 Task: Change the zoom level of the current page to 200% from device toolbar.
Action: Mouse moved to (1198, 31)
Screenshot: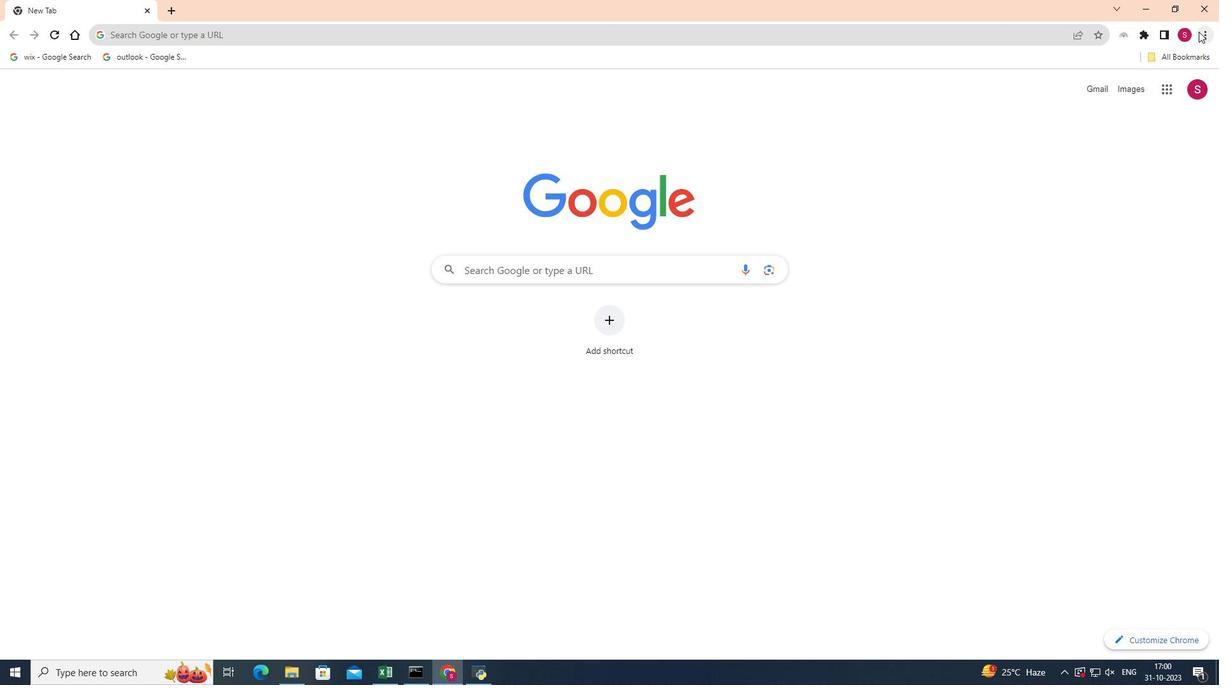 
Action: Mouse pressed left at (1198, 31)
Screenshot: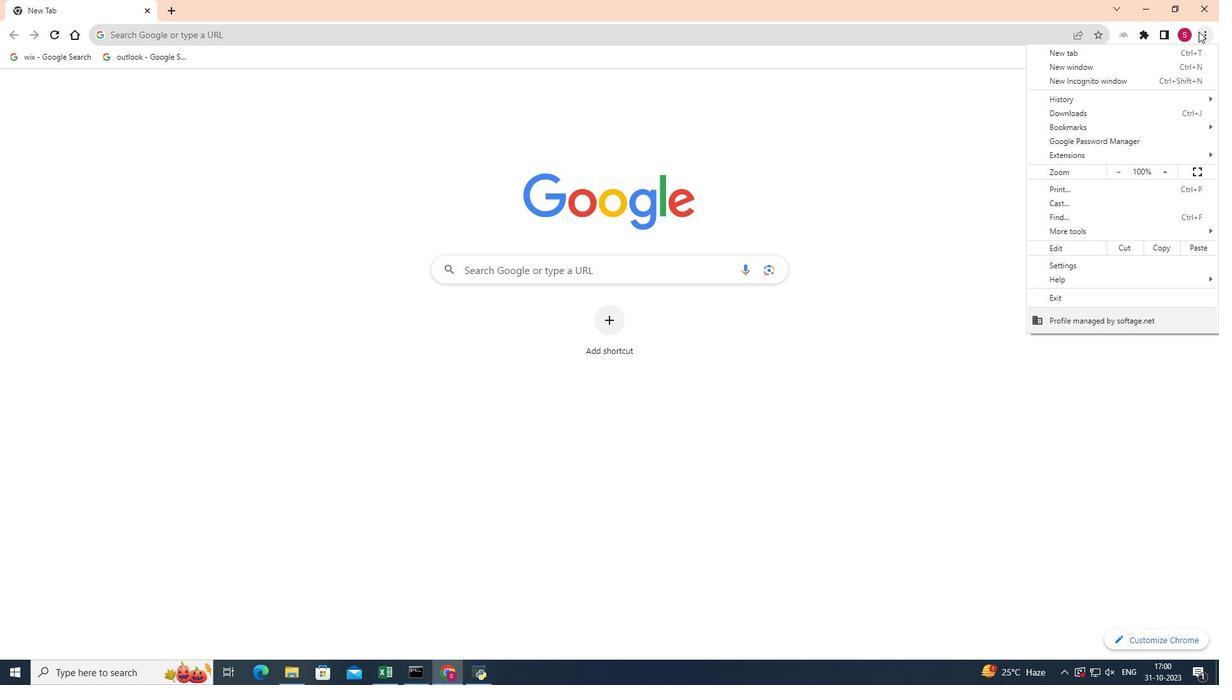 
Action: Mouse moved to (1076, 234)
Screenshot: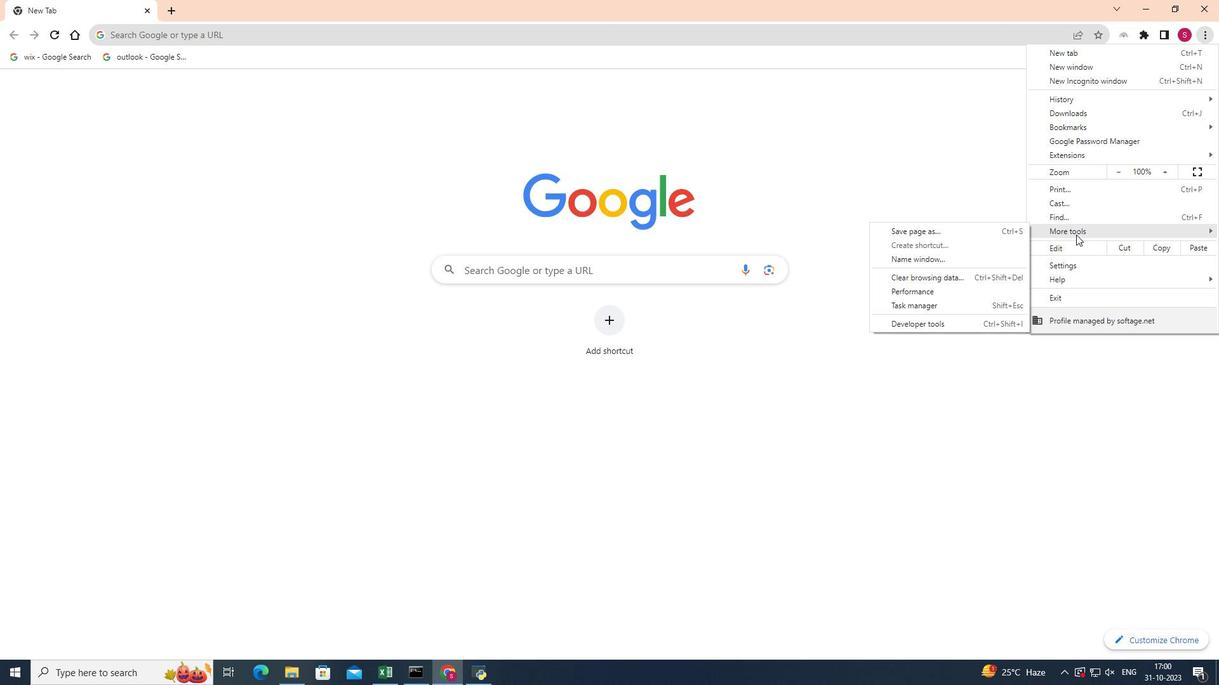 
Action: Mouse pressed left at (1076, 234)
Screenshot: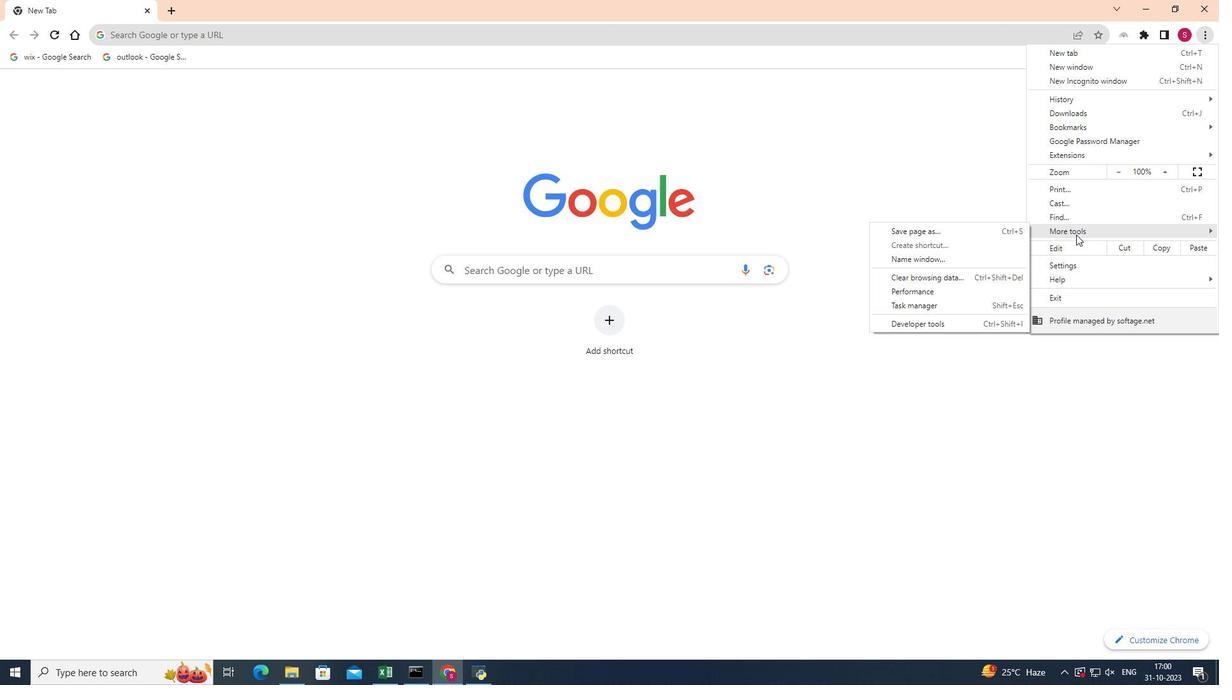 
Action: Mouse moved to (928, 327)
Screenshot: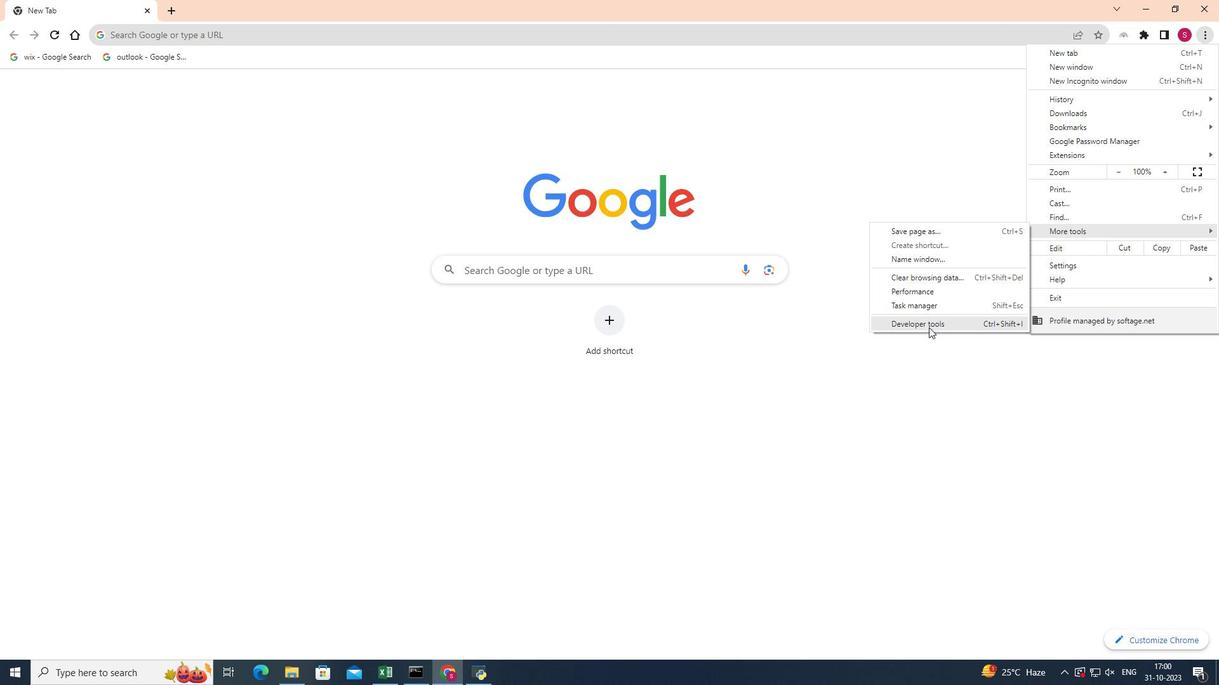
Action: Mouse pressed left at (928, 327)
Screenshot: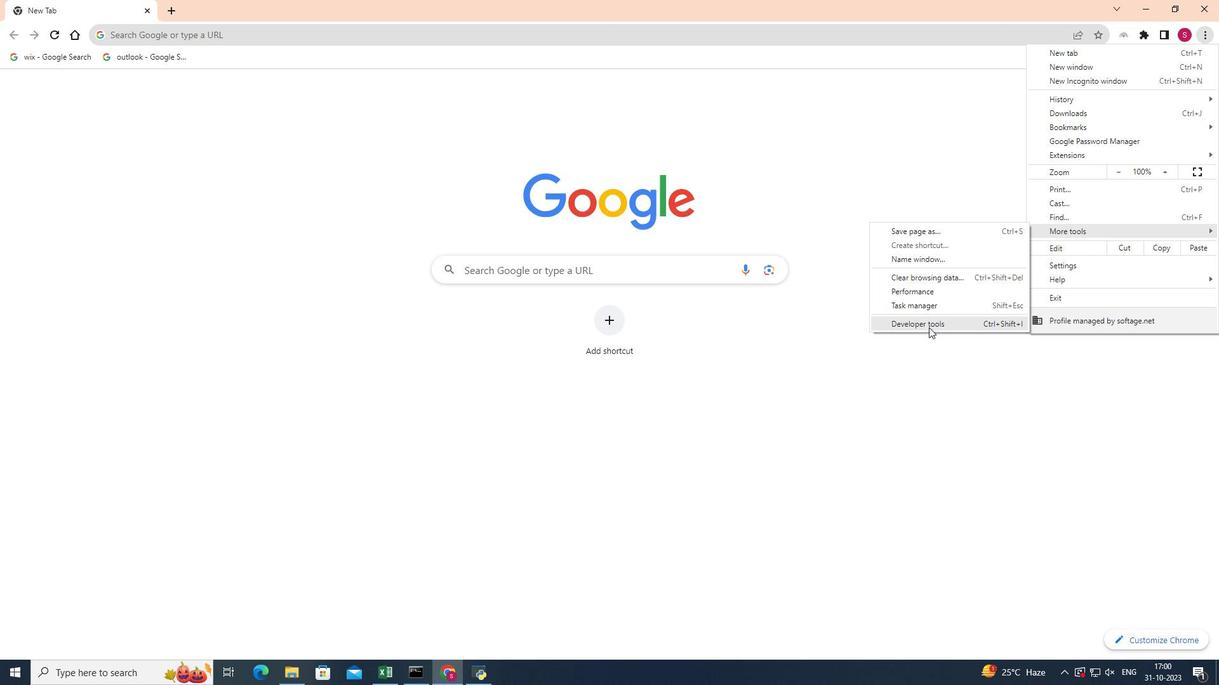 
Action: Mouse moved to (897, 73)
Screenshot: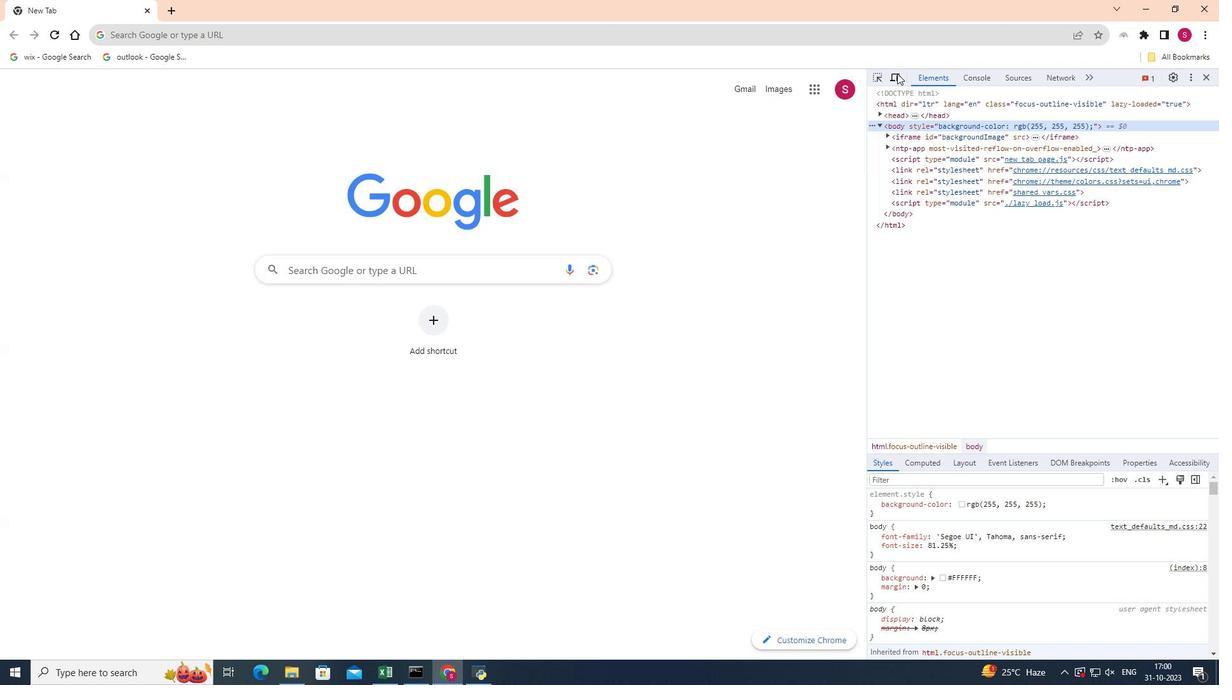 
Action: Mouse pressed left at (897, 73)
Screenshot: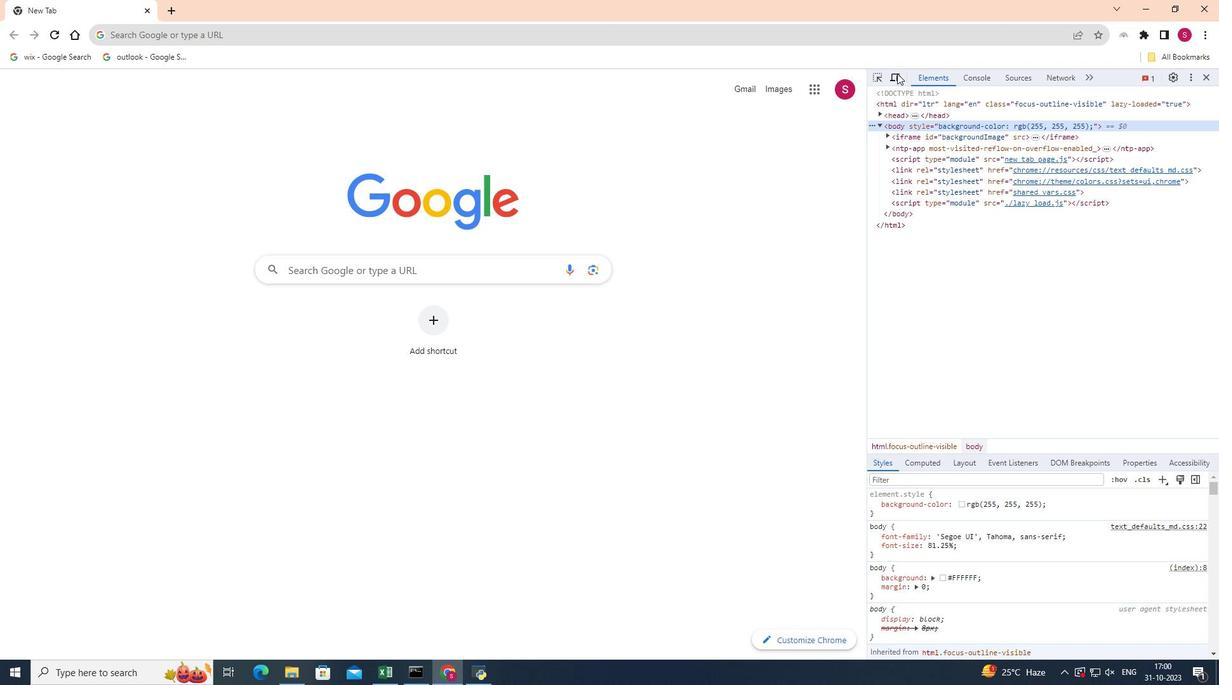 
Action: Mouse pressed left at (897, 73)
Screenshot: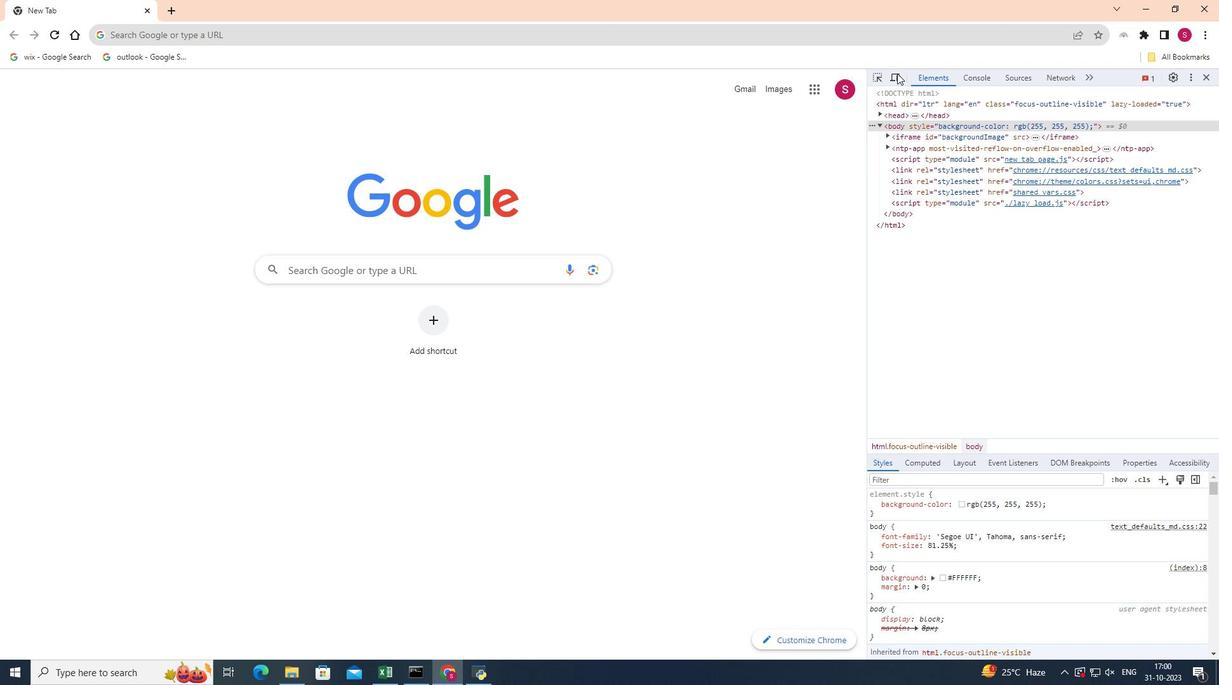 
Action: Mouse moved to (895, 77)
Screenshot: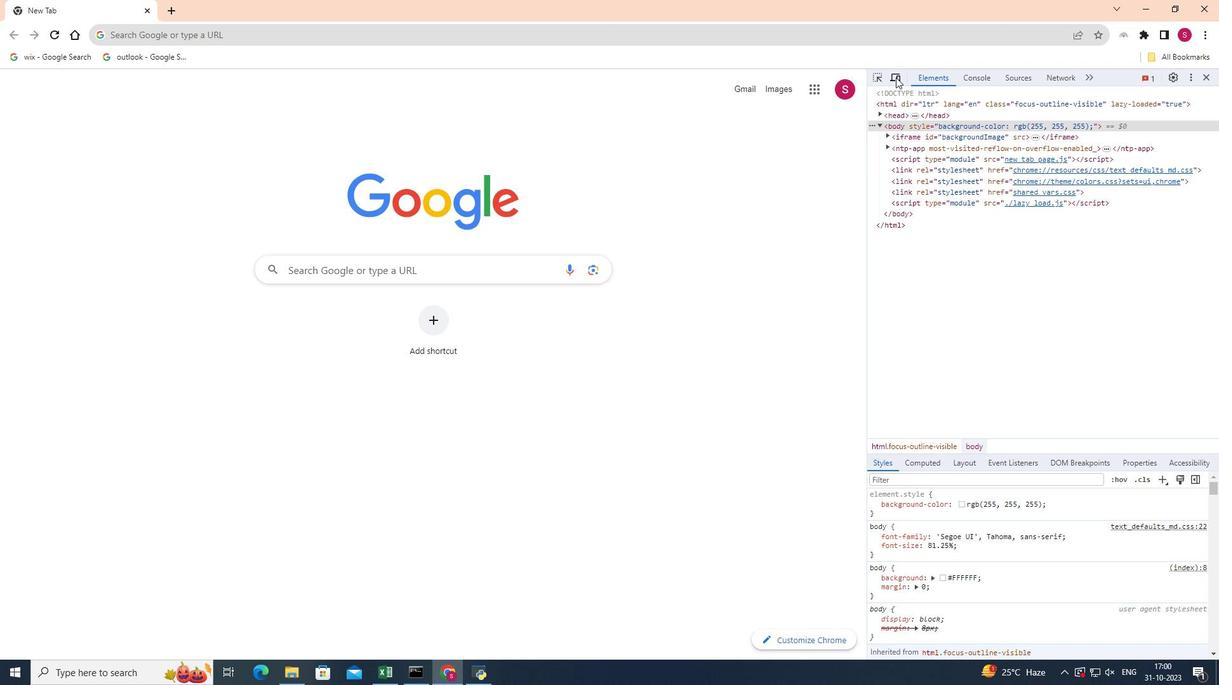 
Action: Mouse pressed left at (895, 77)
Screenshot: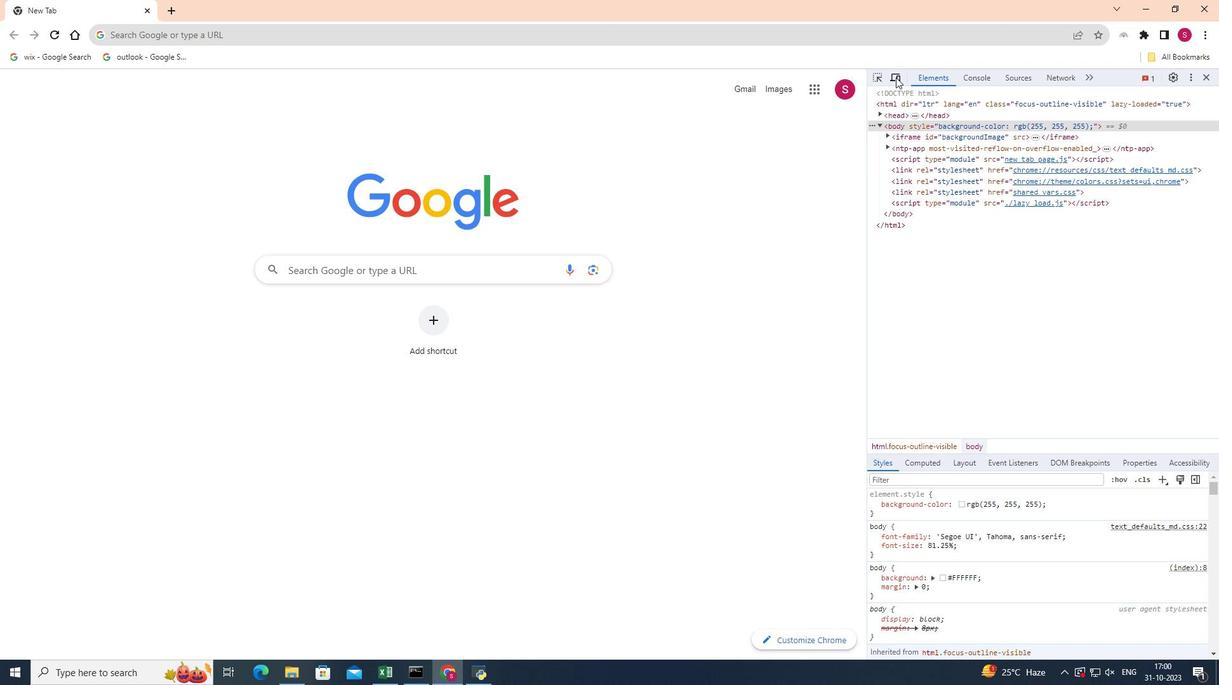 
Action: Mouse moved to (500, 76)
Screenshot: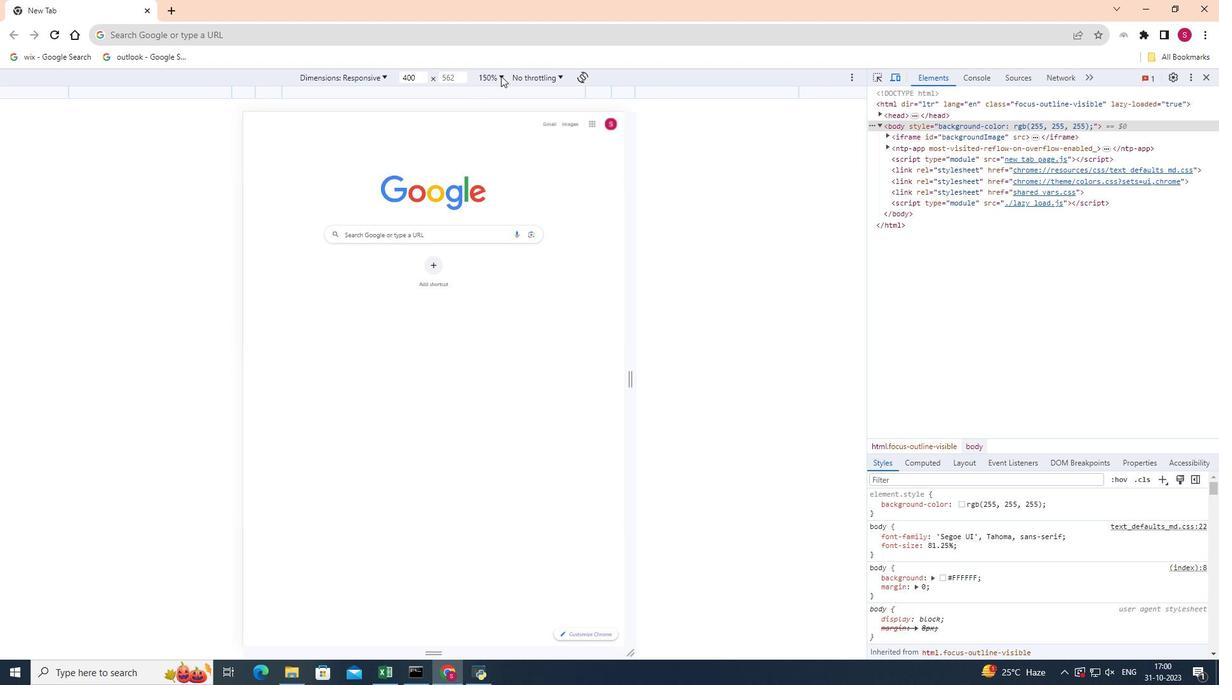 
Action: Mouse pressed left at (500, 76)
Screenshot: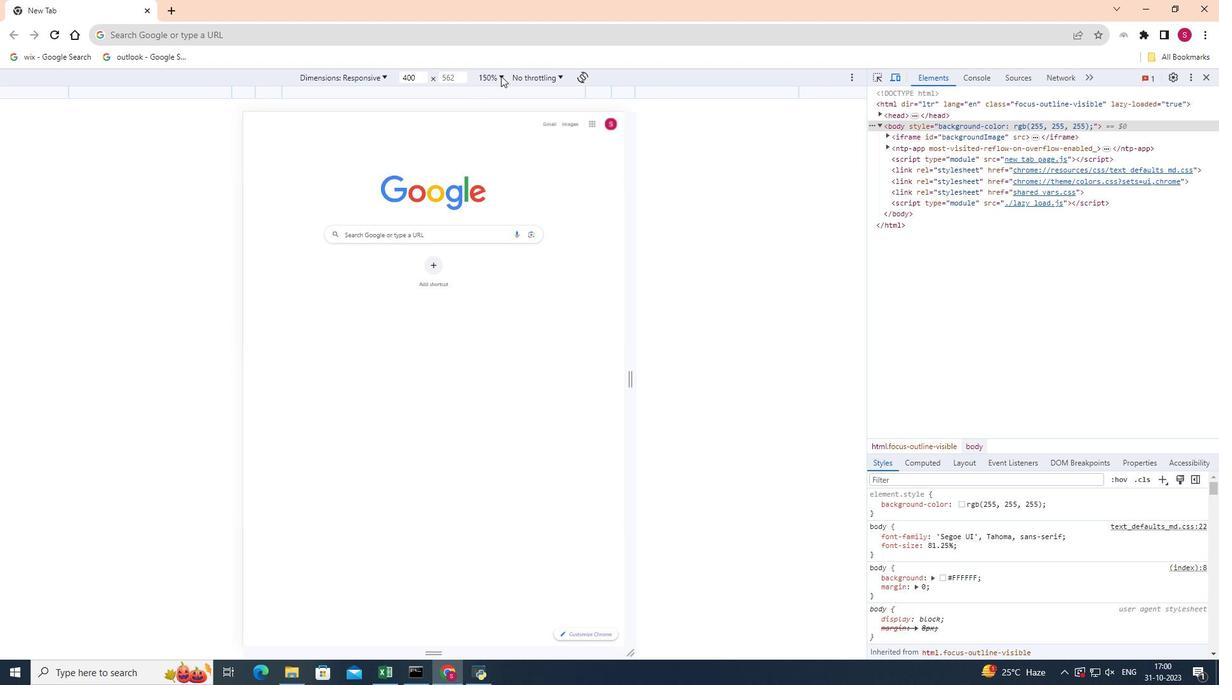 
Action: Mouse moved to (516, 167)
Screenshot: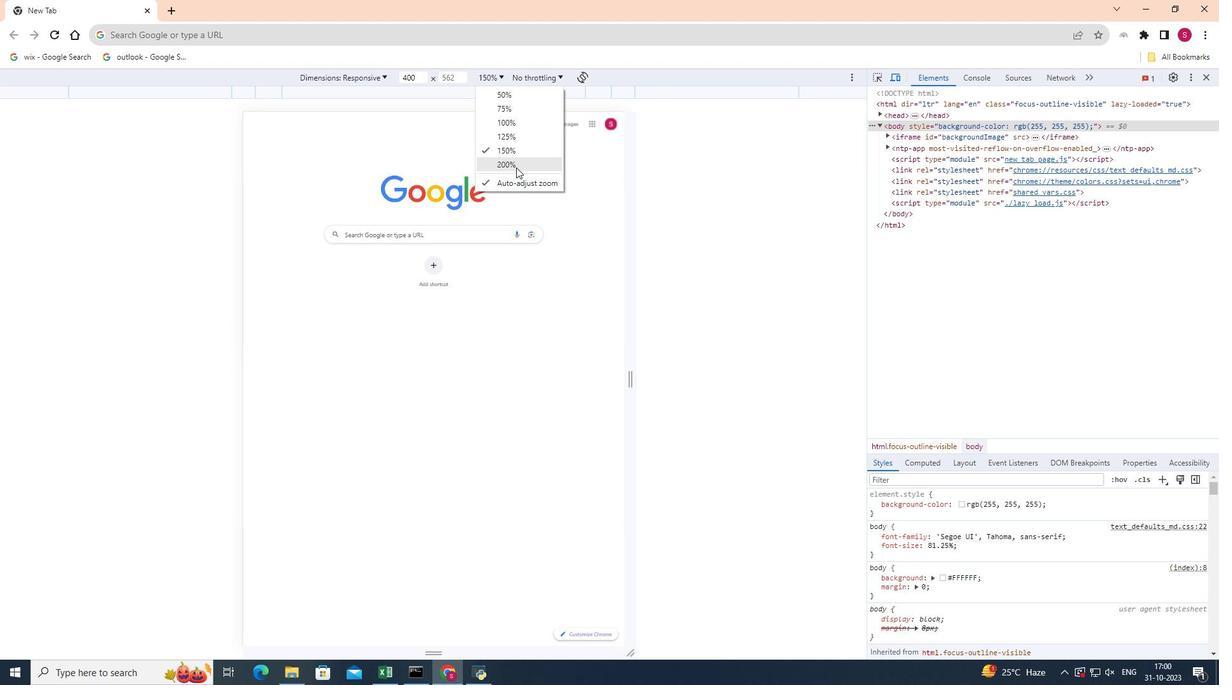 
Action: Mouse pressed left at (516, 167)
Screenshot: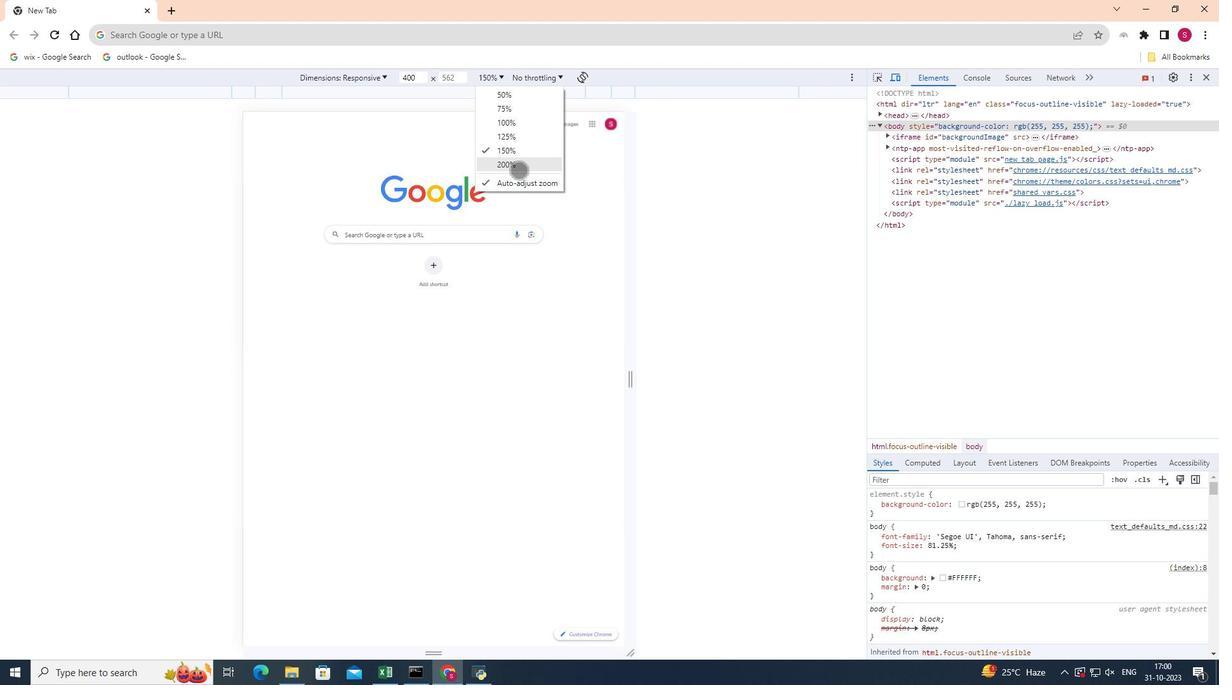
Action: Mouse moved to (730, 168)
Screenshot: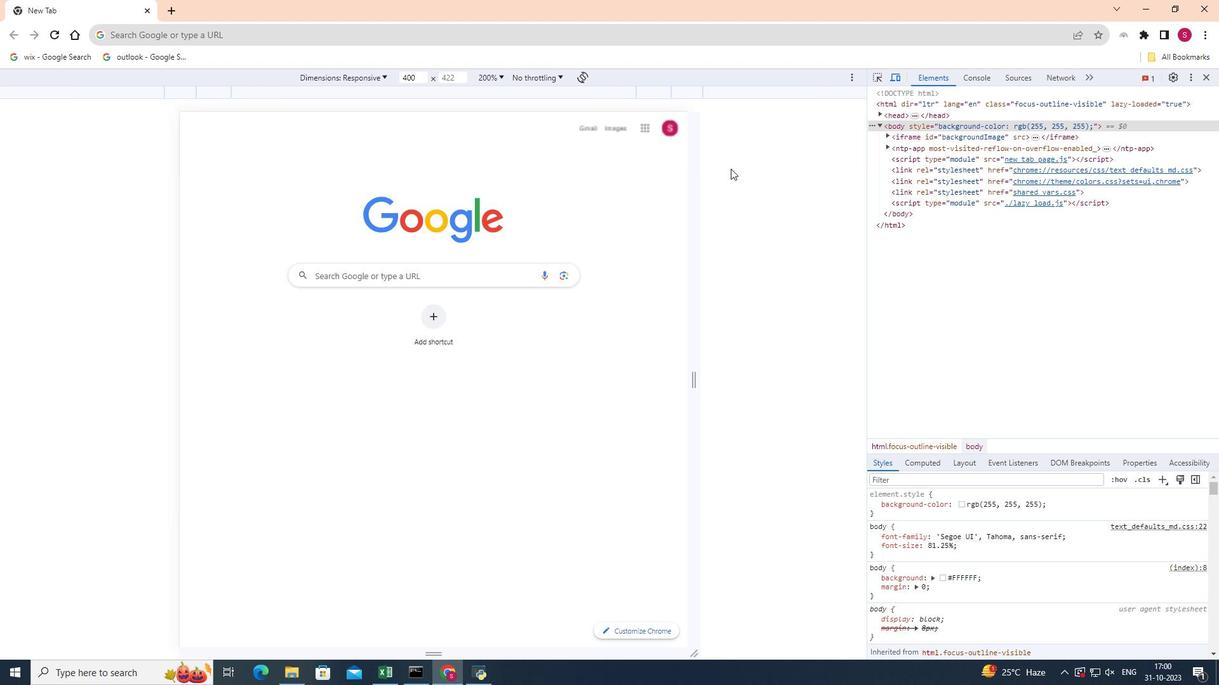 
Action: Mouse pressed left at (730, 168)
Screenshot: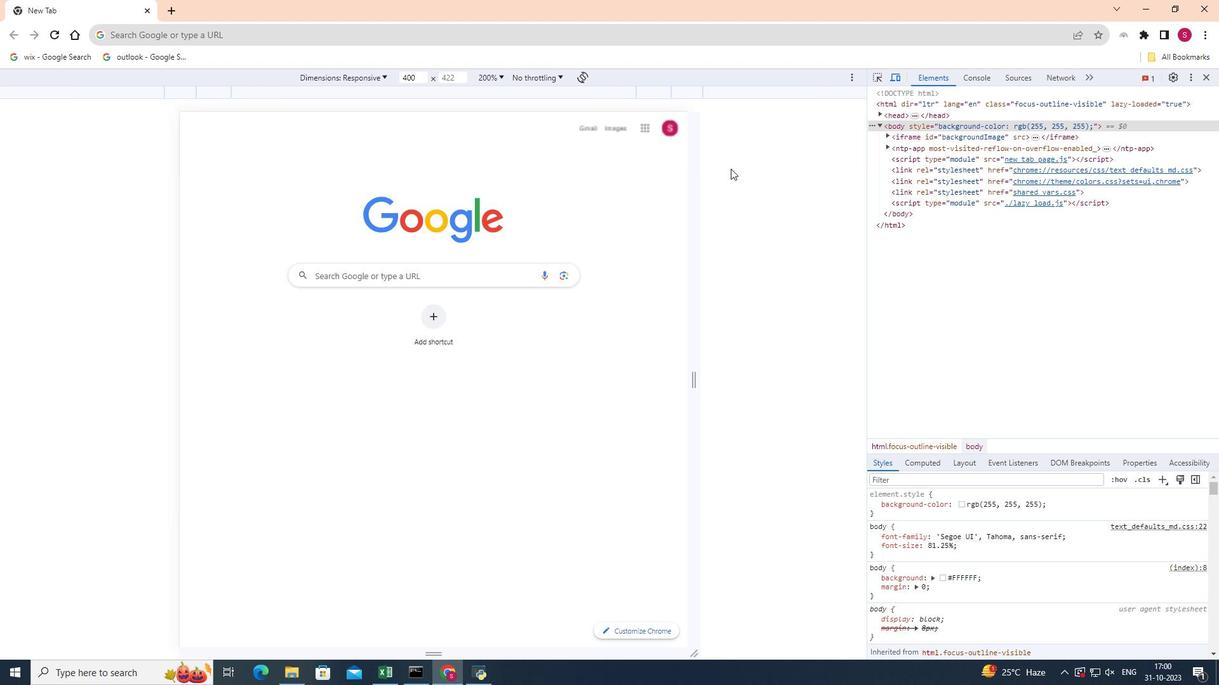 
